 Task: Select a schedule automation every last sunday of the month at 04:00 PM.
Action: Mouse moved to (414, 532)
Screenshot: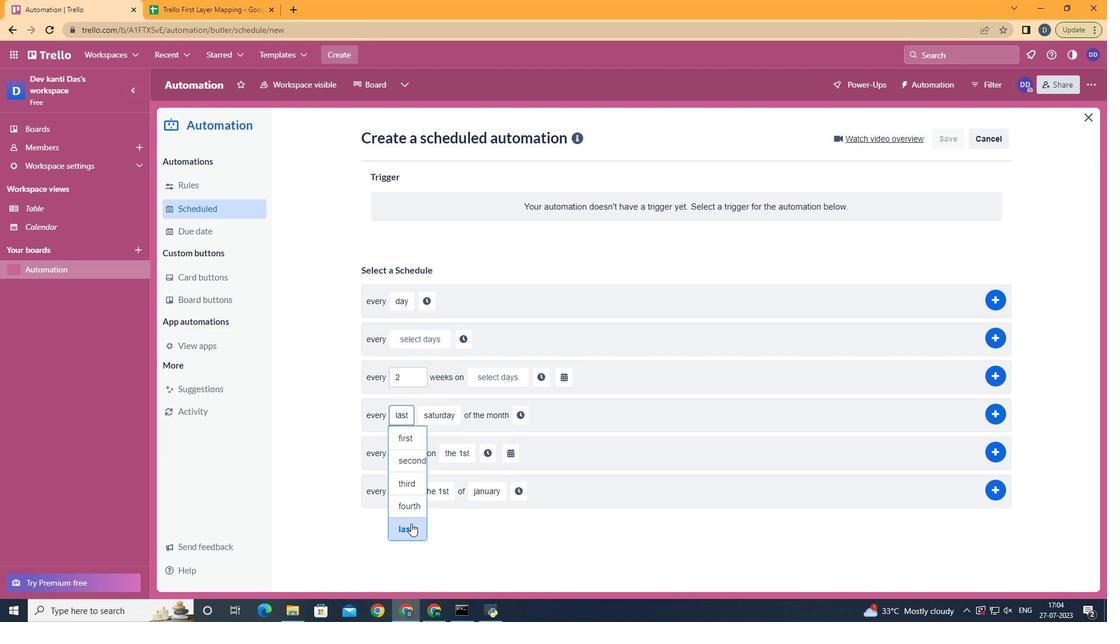 
Action: Mouse pressed left at (414, 532)
Screenshot: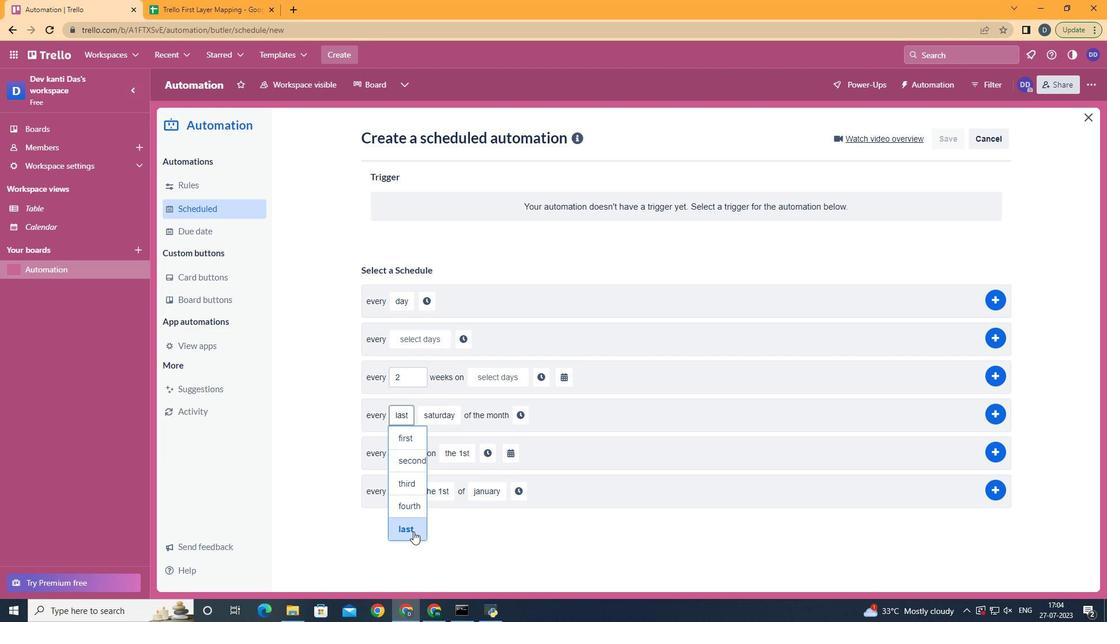 
Action: Mouse moved to (459, 566)
Screenshot: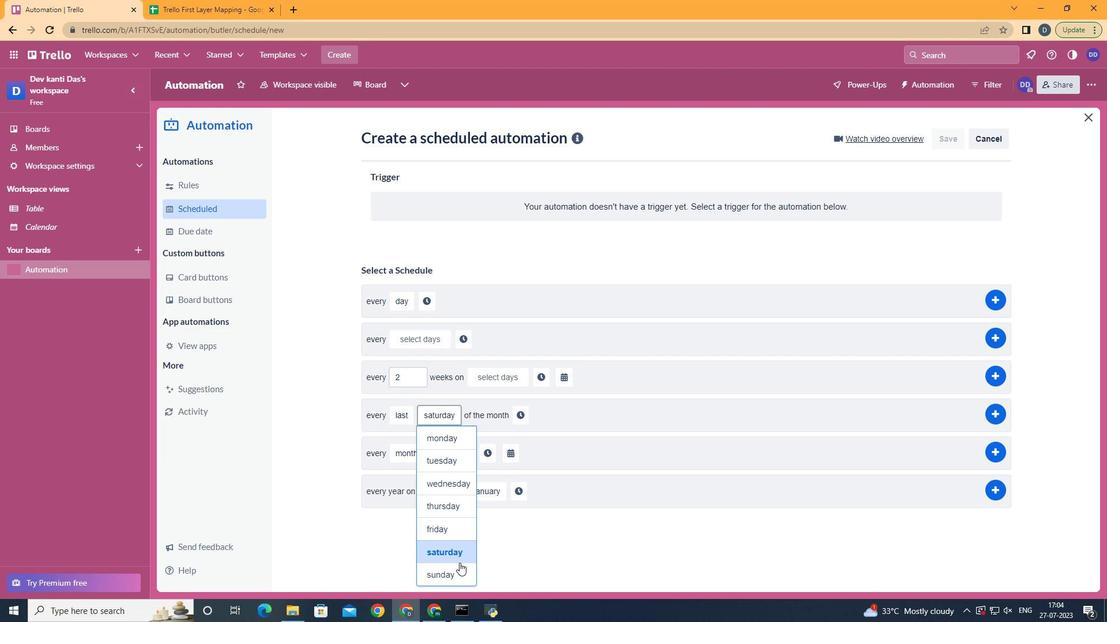 
Action: Mouse pressed left at (459, 566)
Screenshot: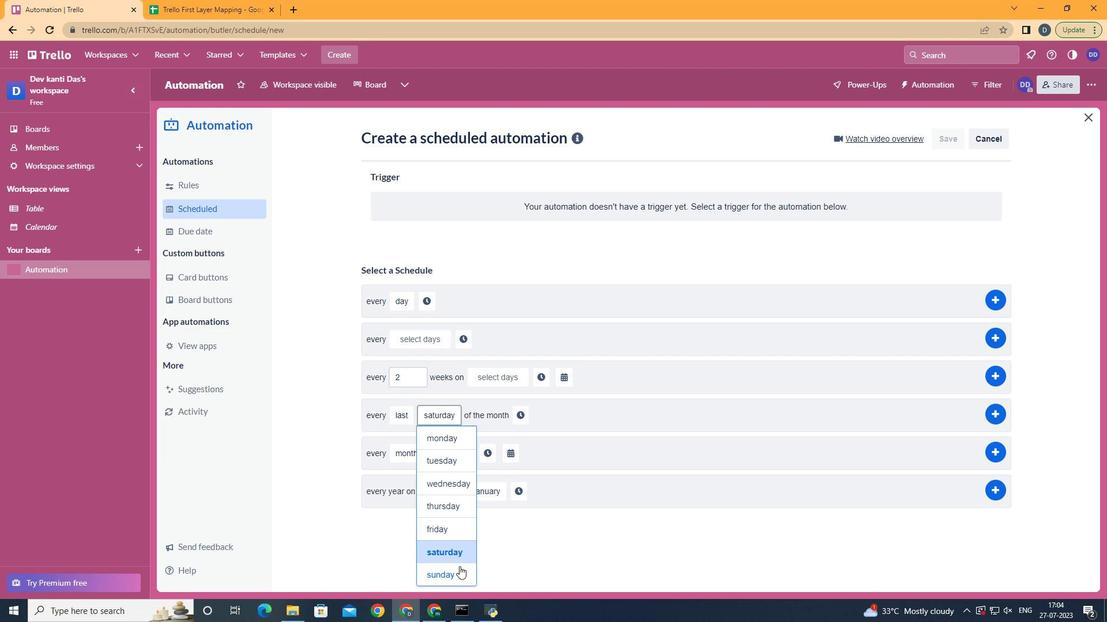 
Action: Mouse moved to (513, 414)
Screenshot: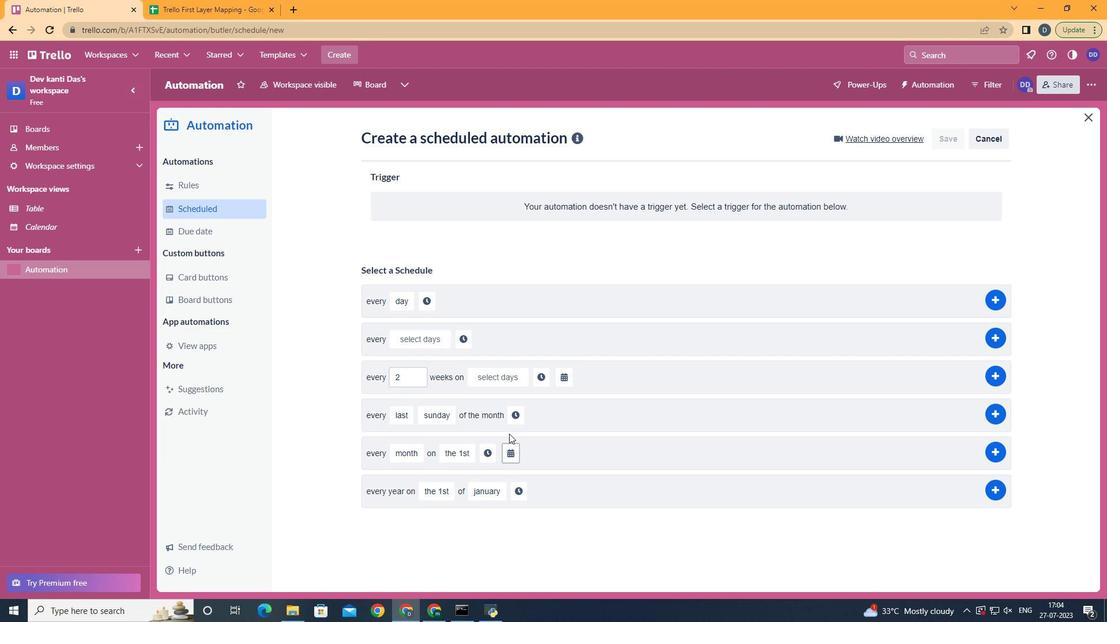 
Action: Mouse pressed left at (513, 414)
Screenshot: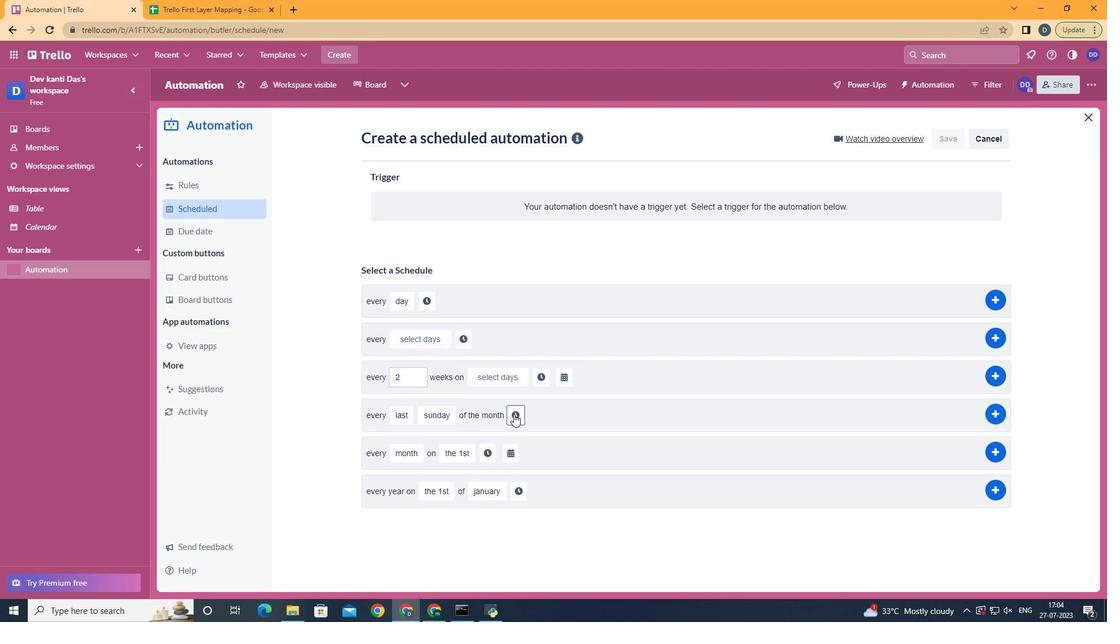 
Action: Mouse moved to (553, 410)
Screenshot: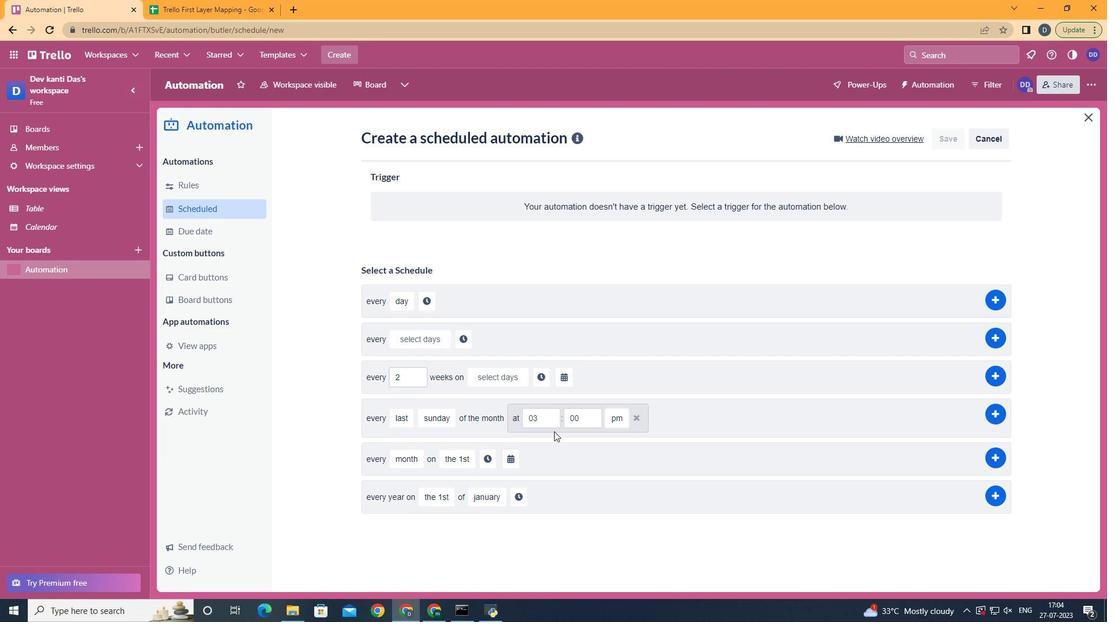
Action: Mouse pressed left at (553, 410)
Screenshot: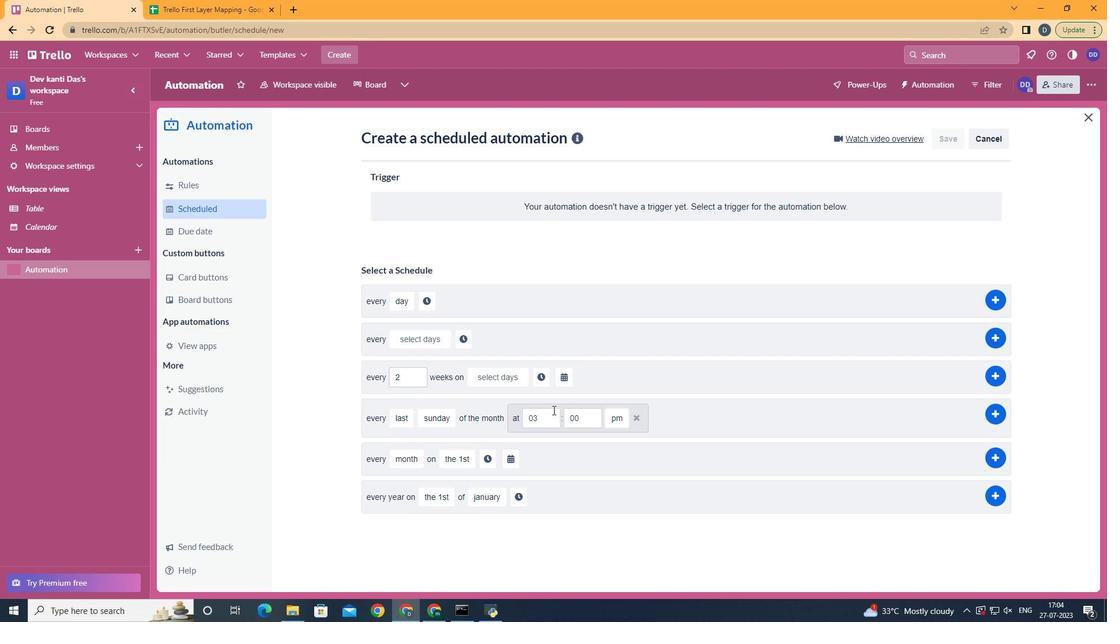 
Action: Key pressed <Key.backspace>4
Screenshot: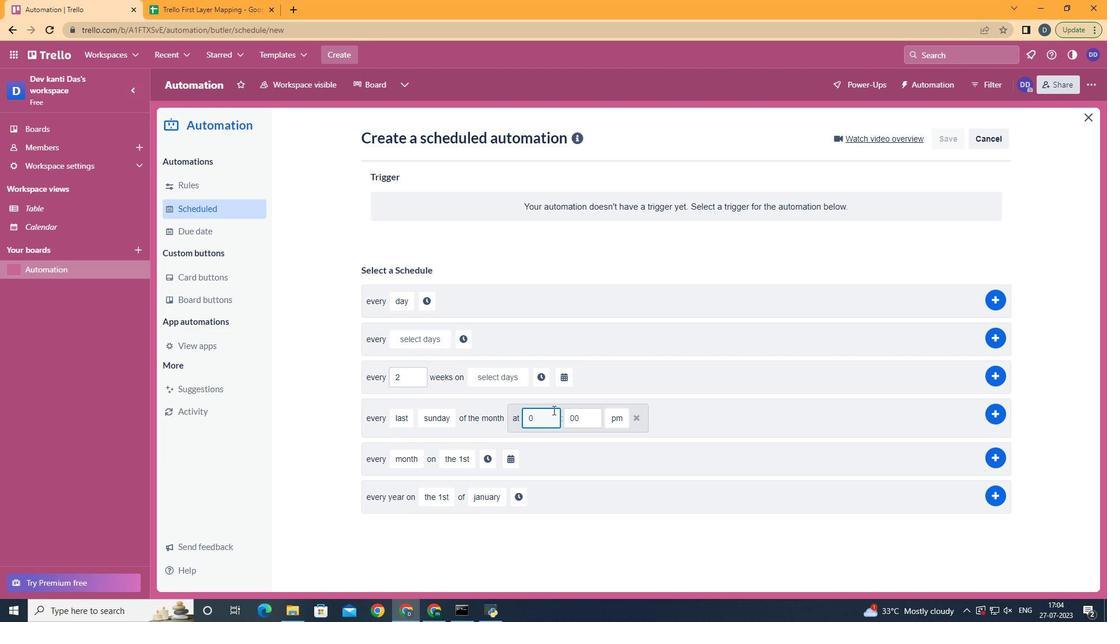 
Action: Mouse moved to (623, 464)
Screenshot: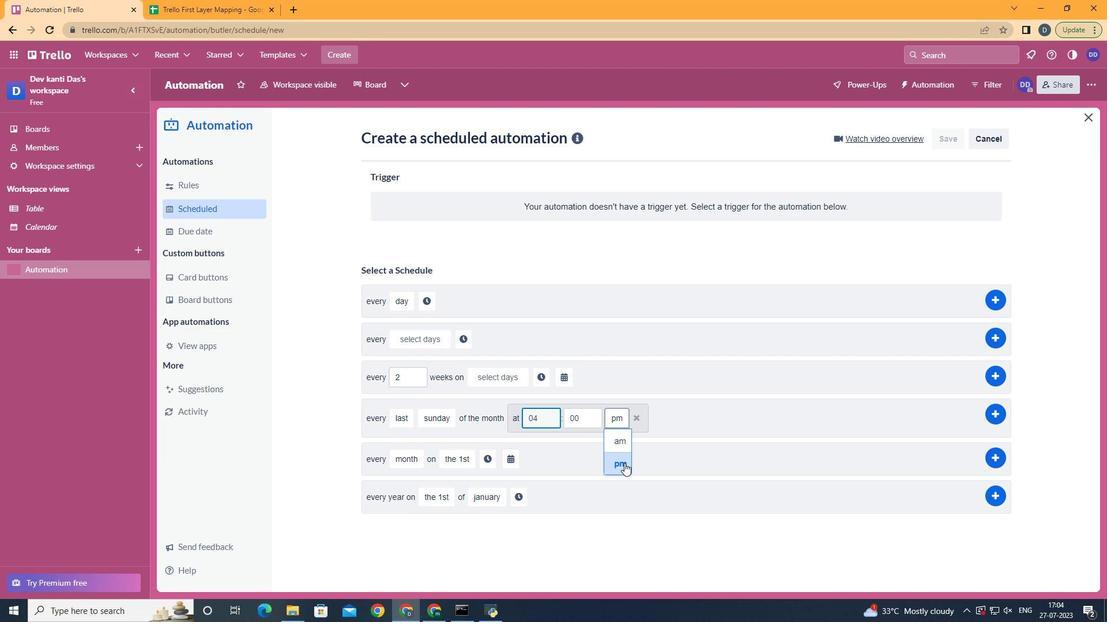 
Action: Mouse pressed left at (623, 464)
Screenshot: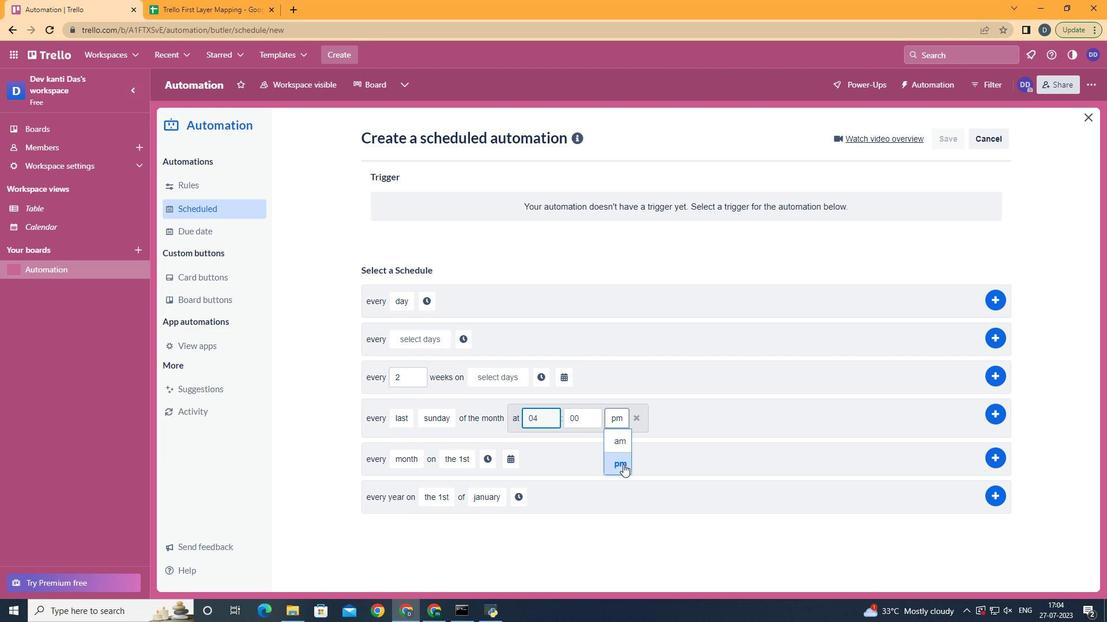
